 Task: Create a rule when a due date more than 1 days ago is moved in a card by me.
Action: Mouse pressed left at (442, 380)
Screenshot: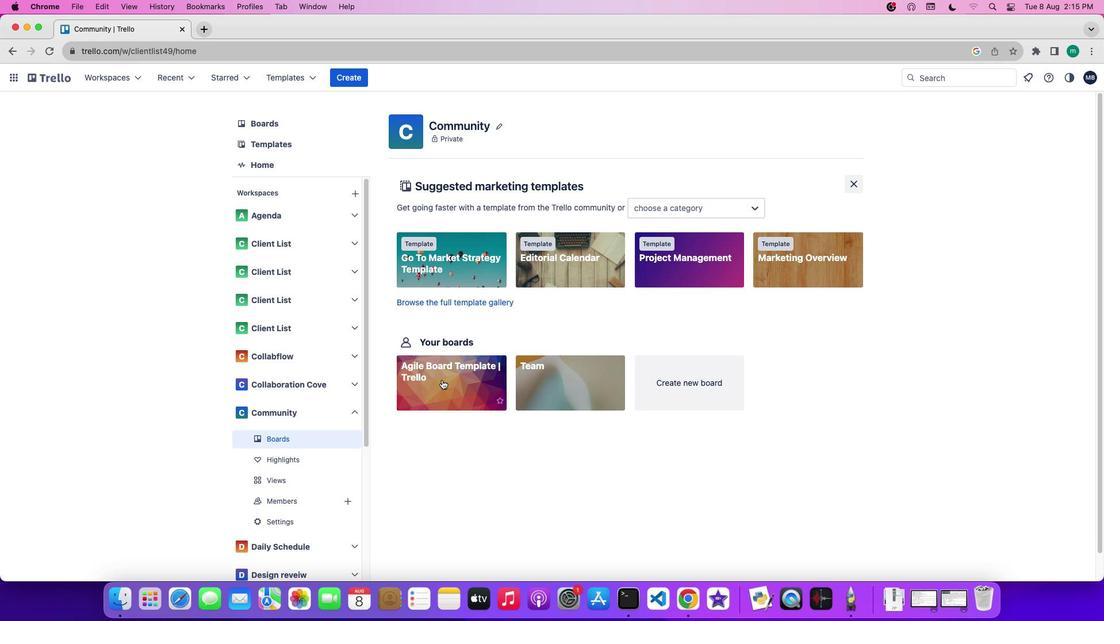 
Action: Mouse moved to (960, 257)
Screenshot: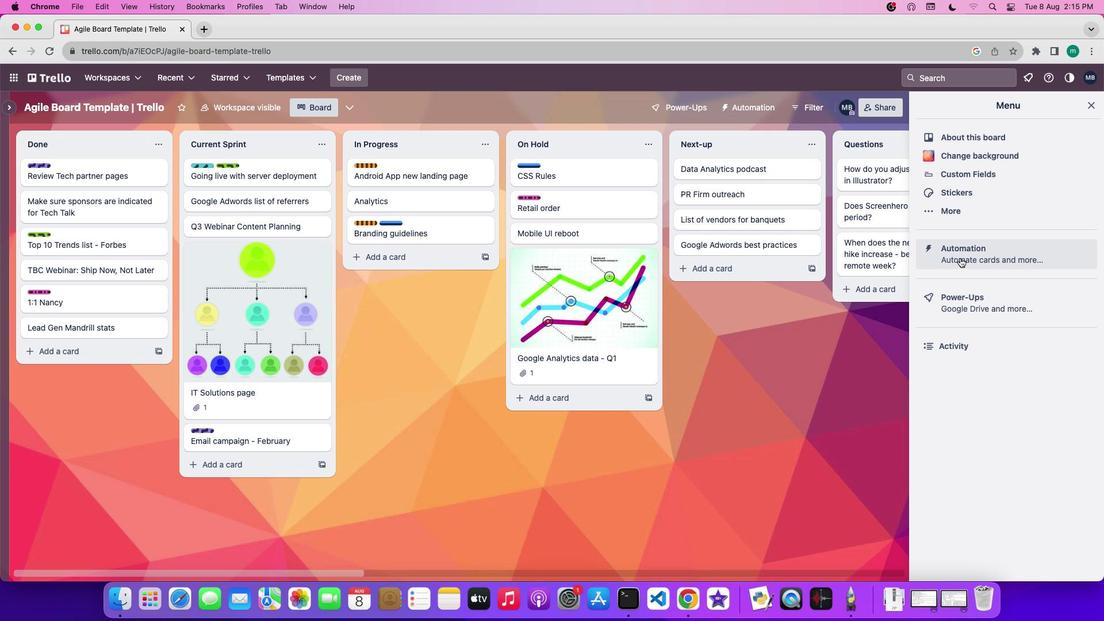 
Action: Mouse pressed left at (960, 257)
Screenshot: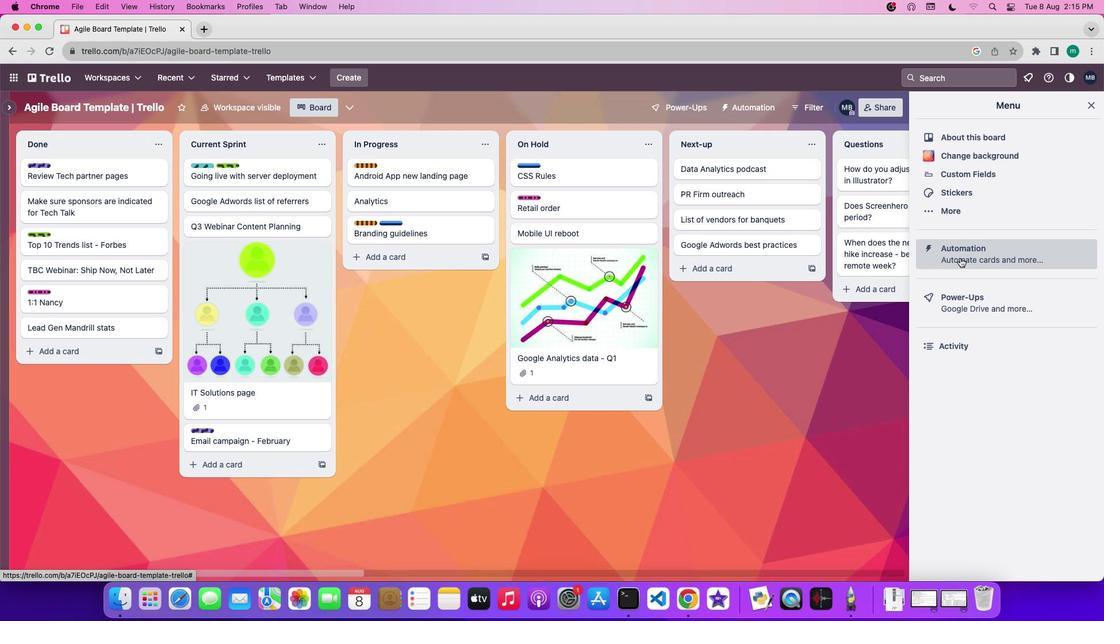 
Action: Mouse moved to (58, 210)
Screenshot: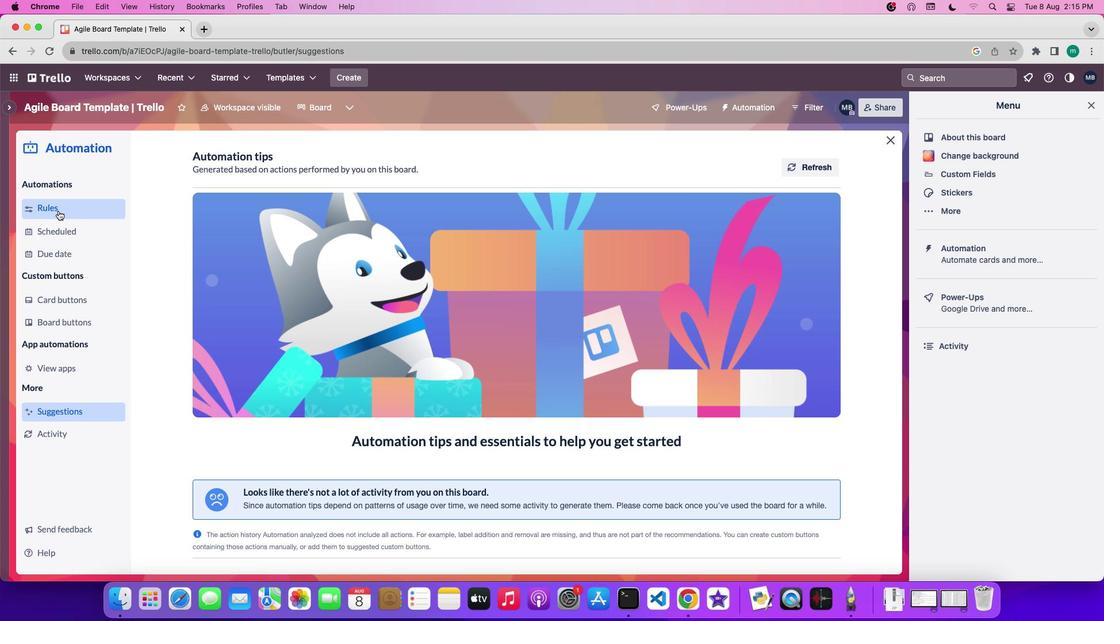 
Action: Mouse pressed left at (58, 210)
Screenshot: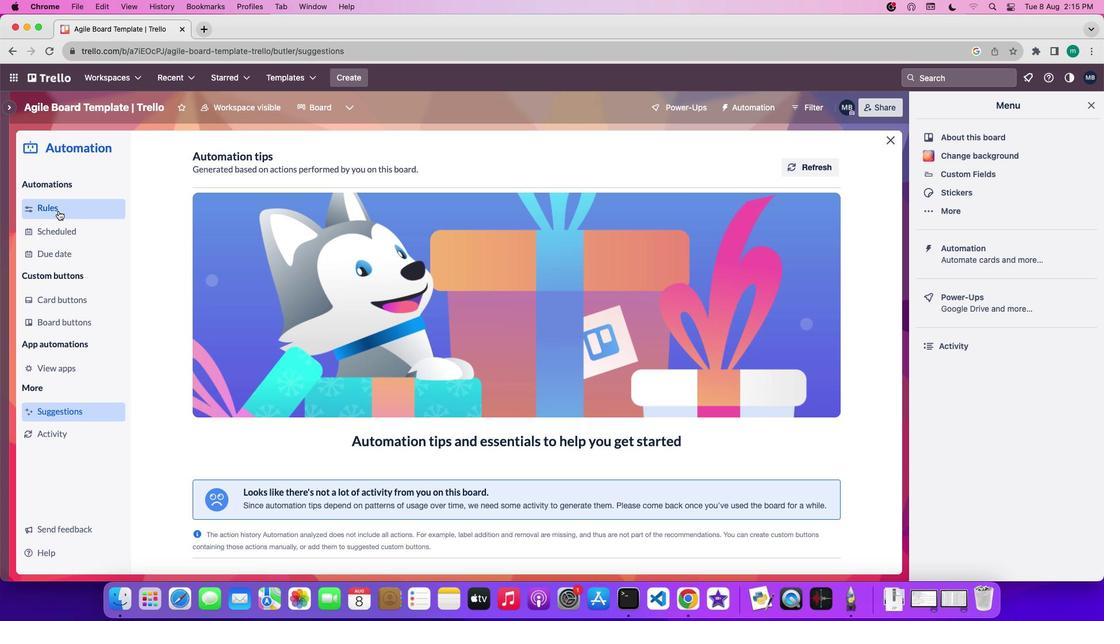 
Action: Mouse moved to (740, 163)
Screenshot: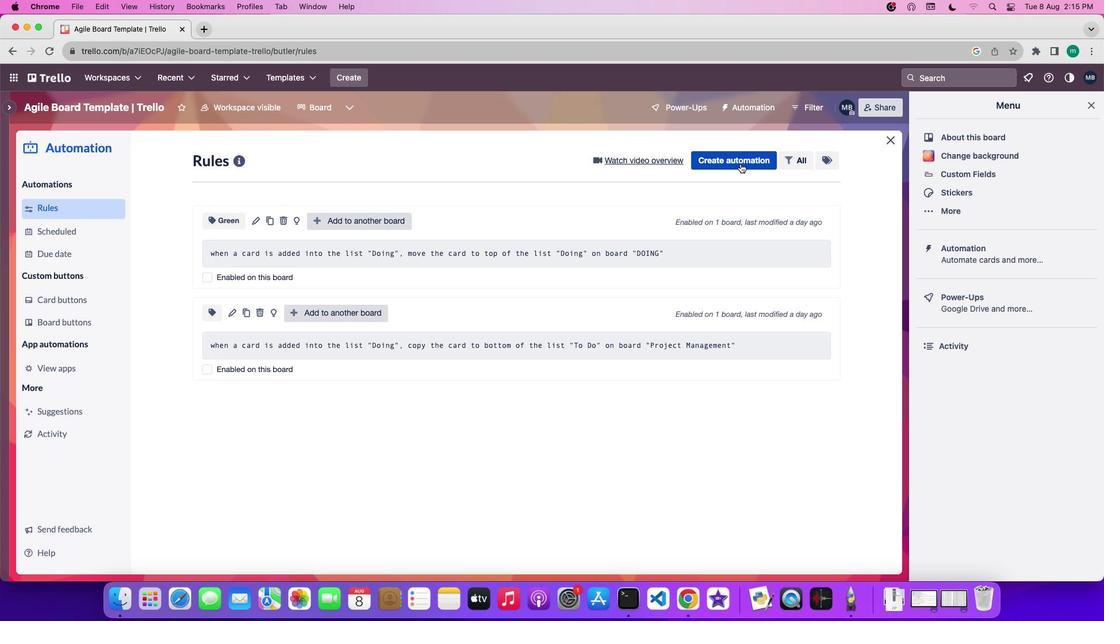 
Action: Mouse pressed left at (740, 163)
Screenshot: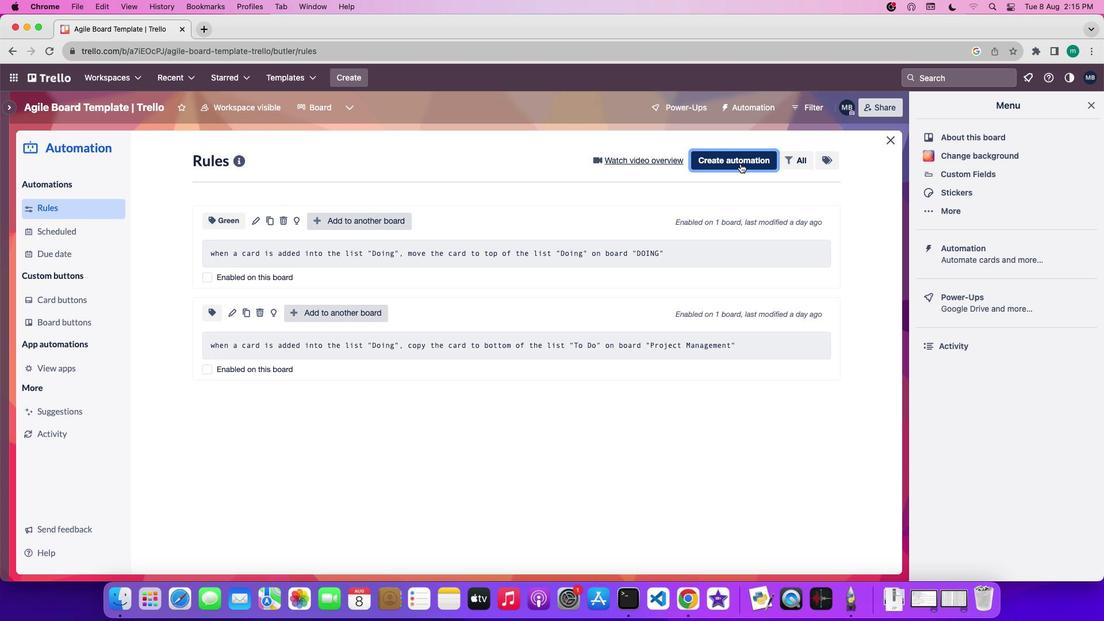 
Action: Mouse moved to (517, 343)
Screenshot: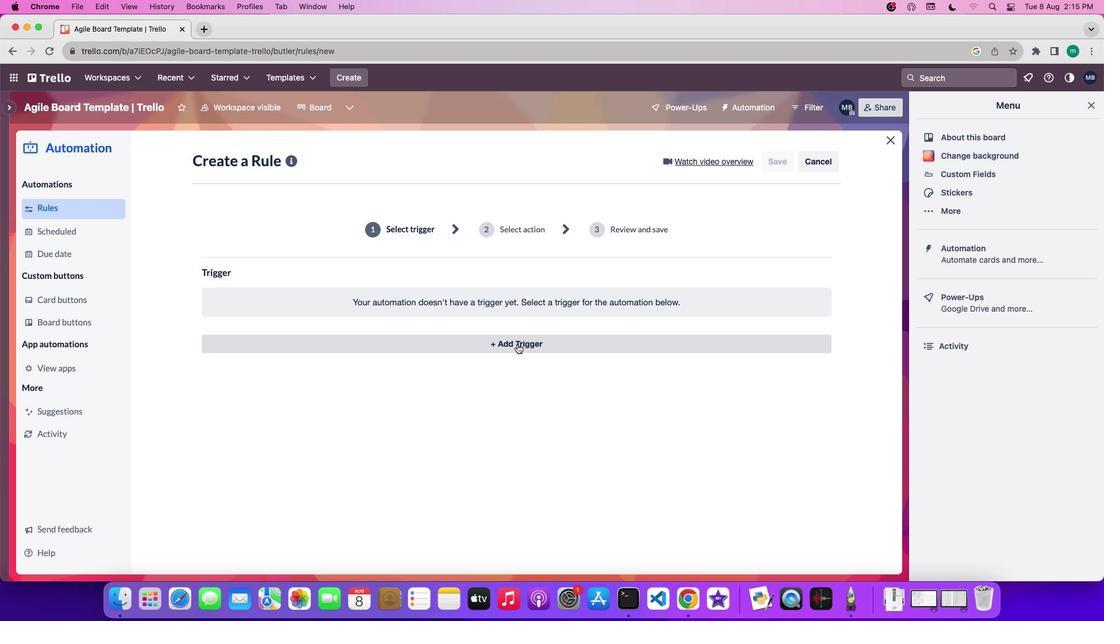
Action: Mouse pressed left at (517, 343)
Screenshot: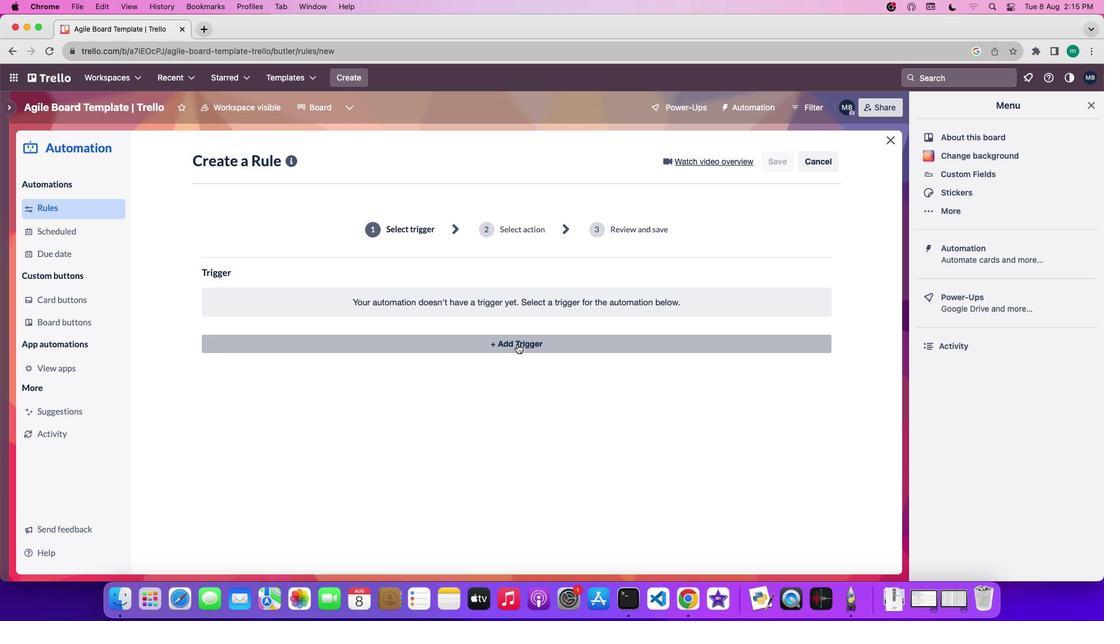 
Action: Mouse moved to (323, 389)
Screenshot: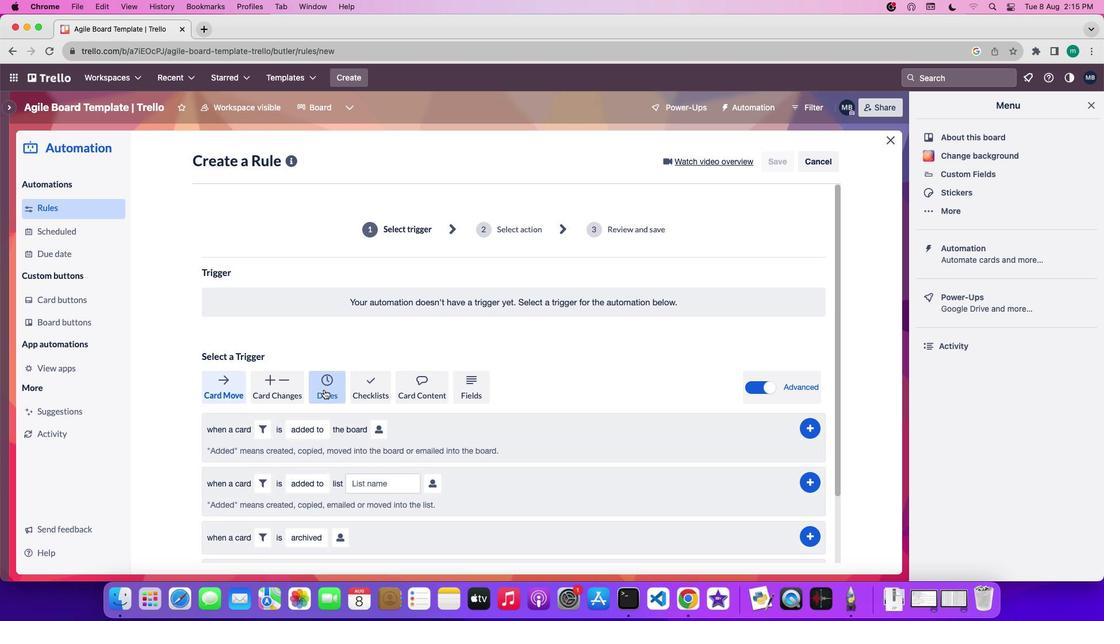 
Action: Mouse pressed left at (323, 389)
Screenshot: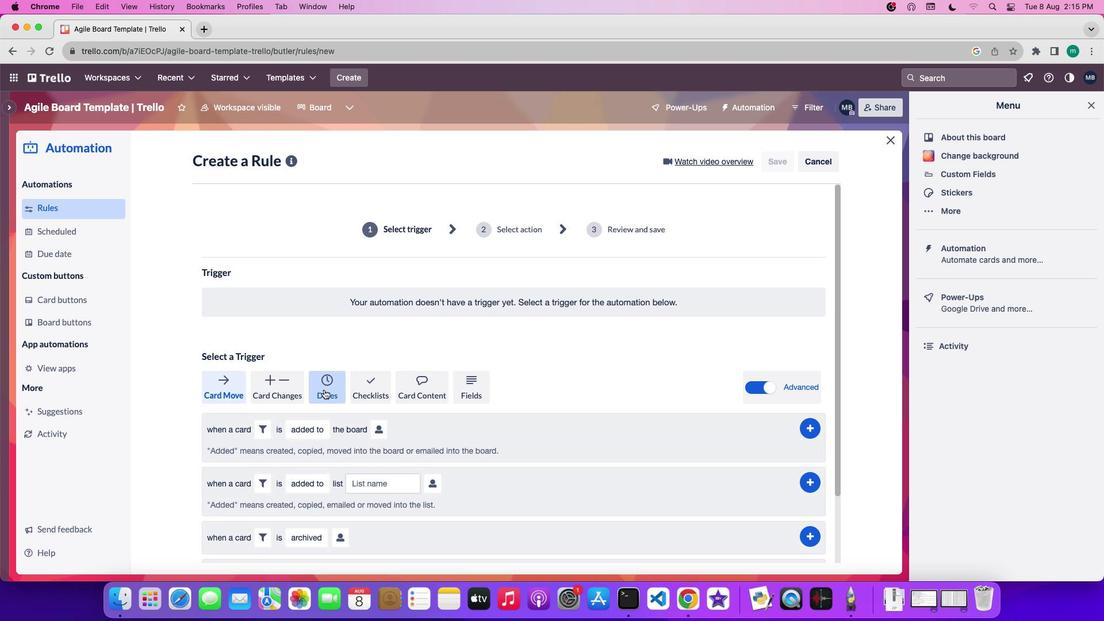 
Action: Mouse moved to (365, 402)
Screenshot: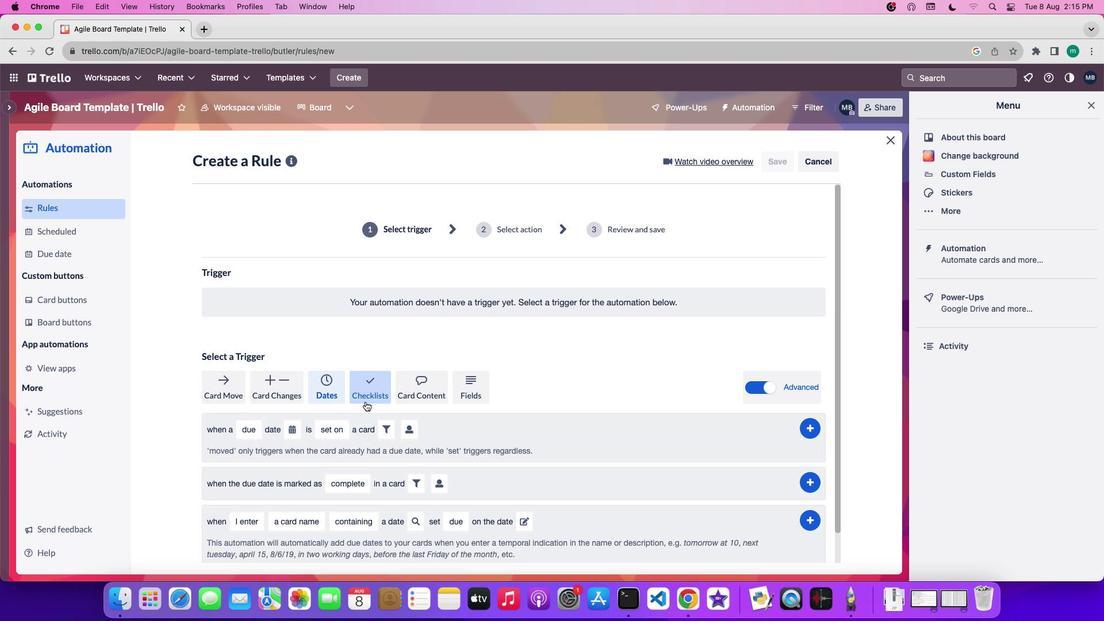 
Action: Mouse scrolled (365, 402) with delta (0, 0)
Screenshot: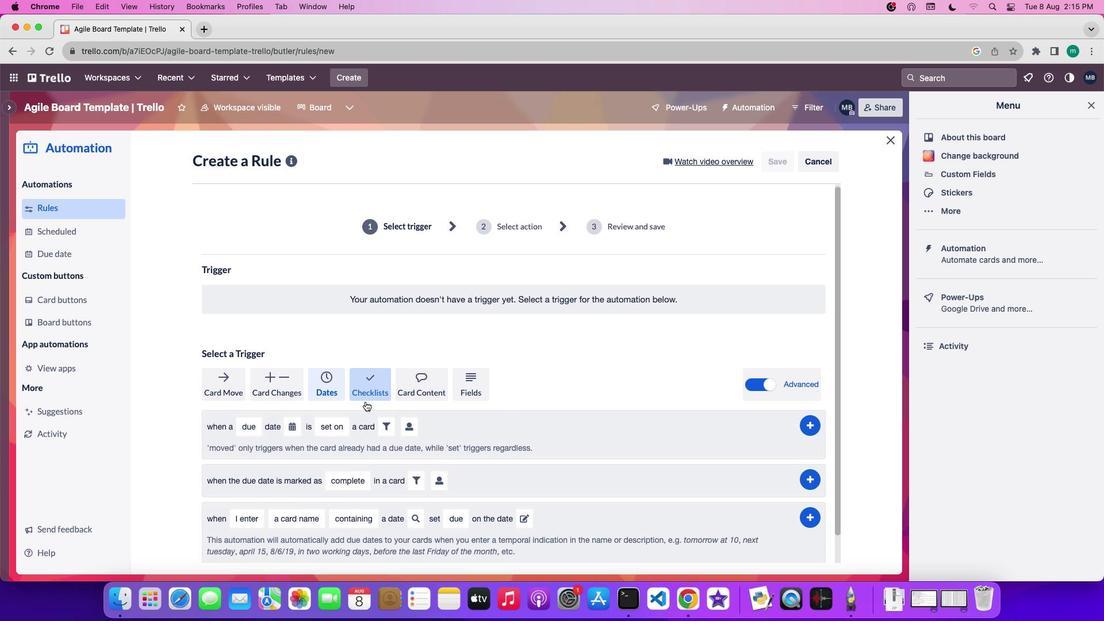 
Action: Mouse moved to (365, 402)
Screenshot: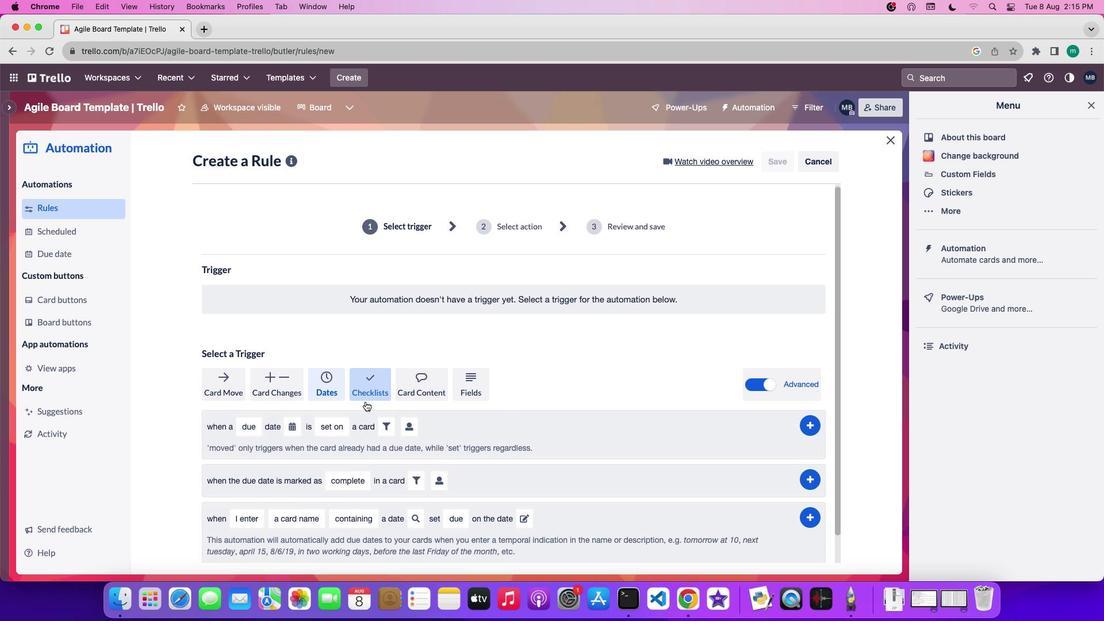 
Action: Mouse scrolled (365, 402) with delta (0, 0)
Screenshot: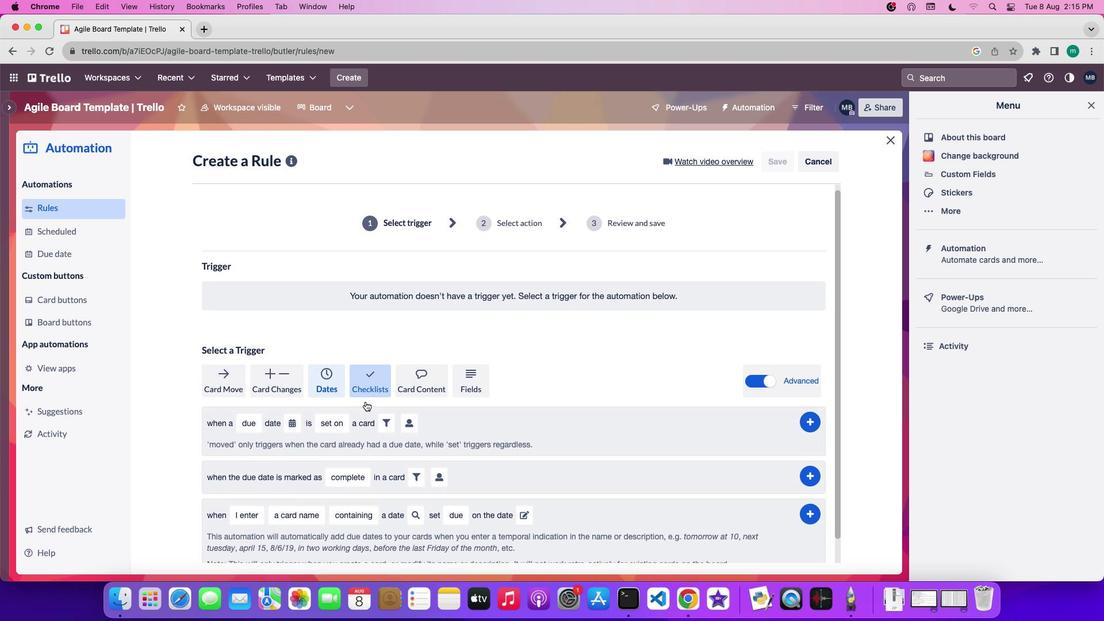 
Action: Mouse scrolled (365, 402) with delta (0, 0)
Screenshot: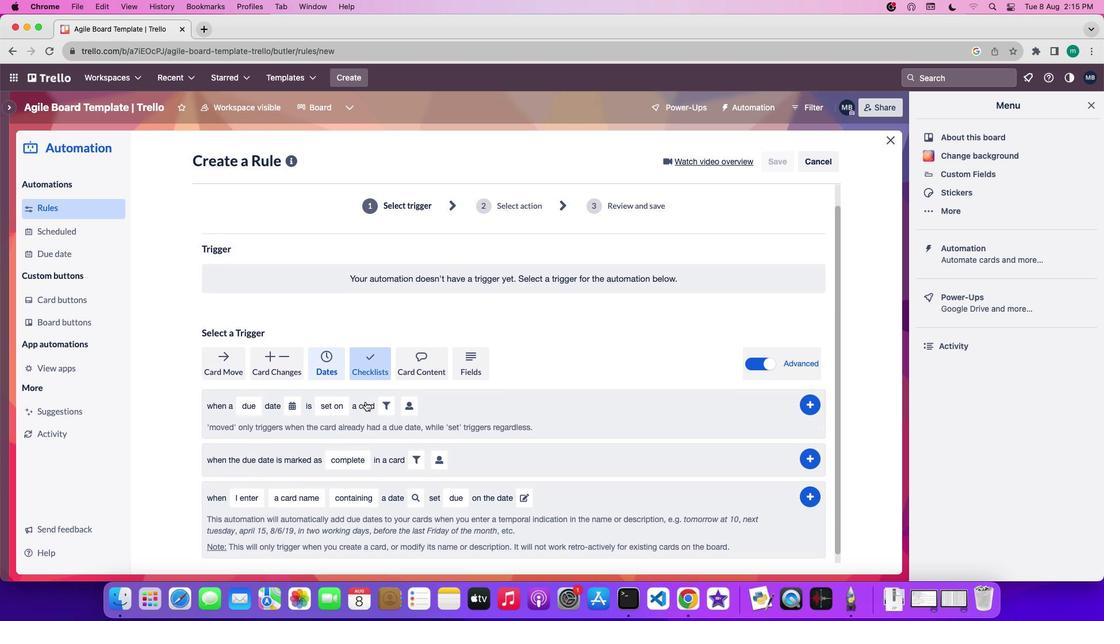 
Action: Mouse scrolled (365, 402) with delta (0, -1)
Screenshot: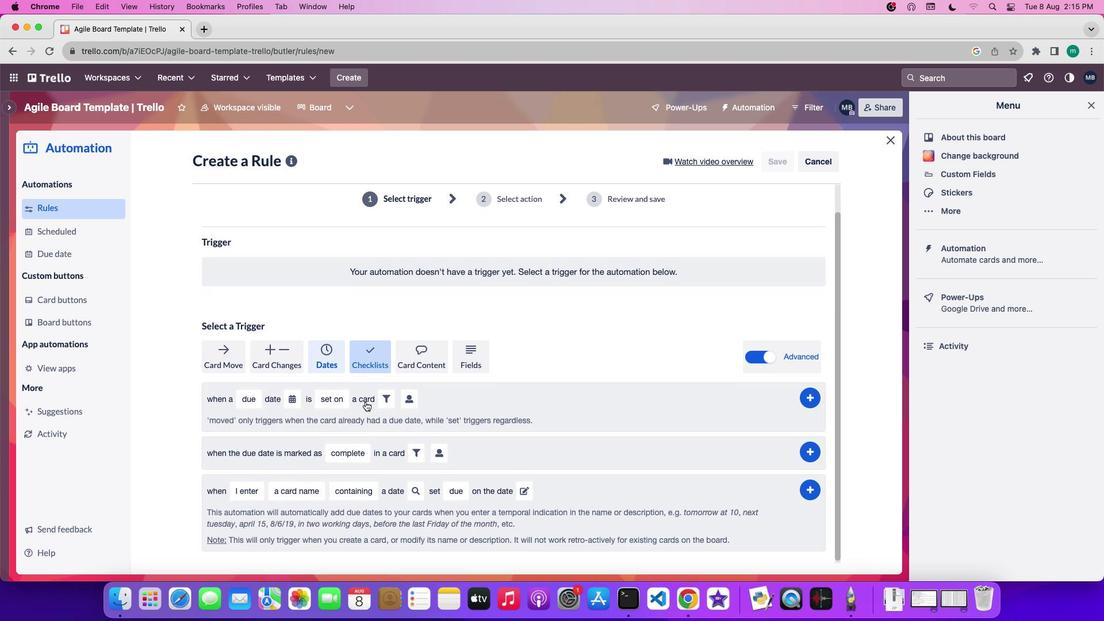 
Action: Mouse moved to (243, 397)
Screenshot: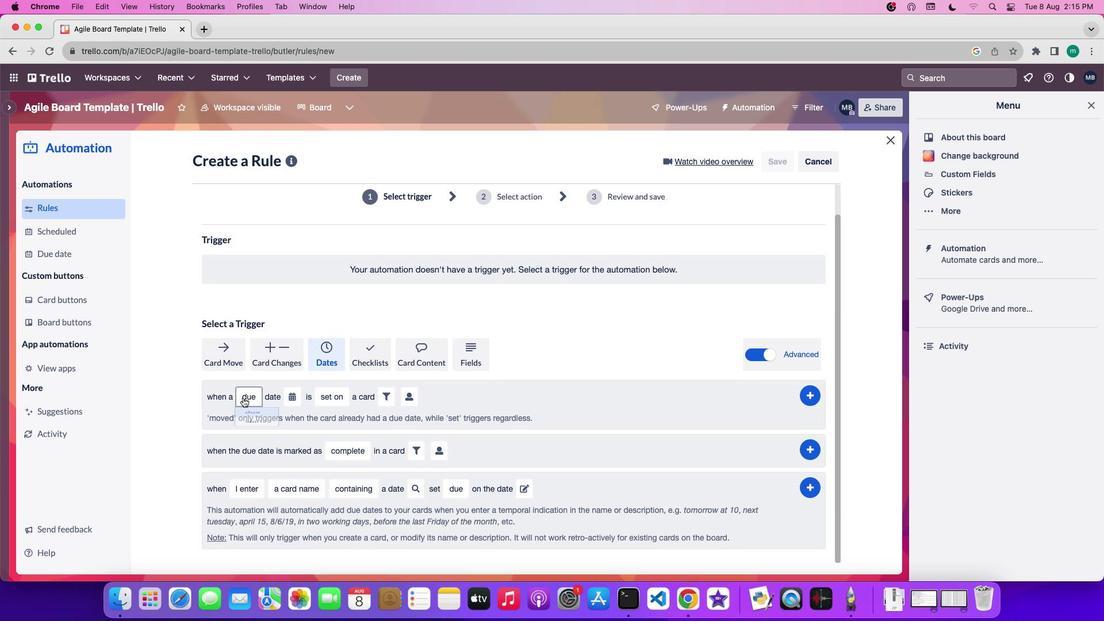 
Action: Mouse pressed left at (243, 397)
Screenshot: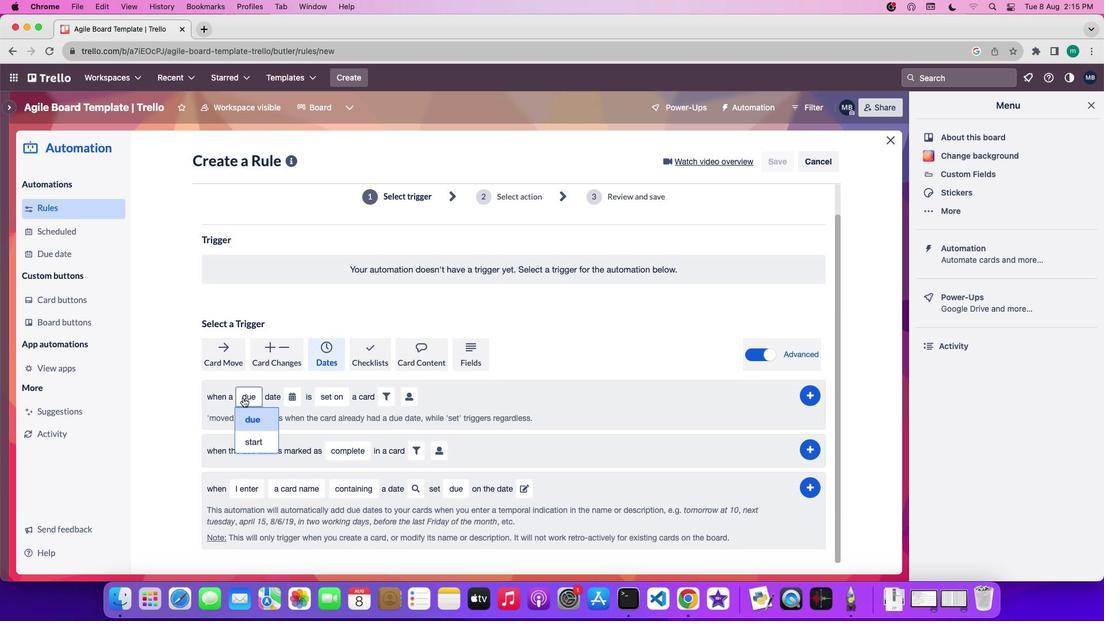 
Action: Mouse moved to (254, 422)
Screenshot: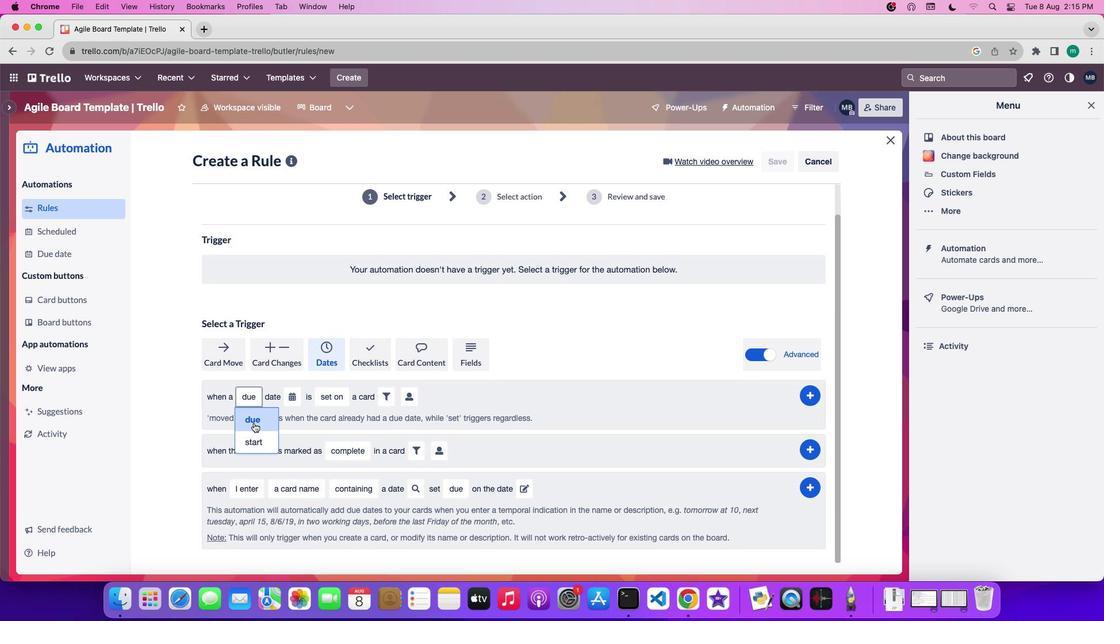 
Action: Mouse pressed left at (254, 422)
Screenshot: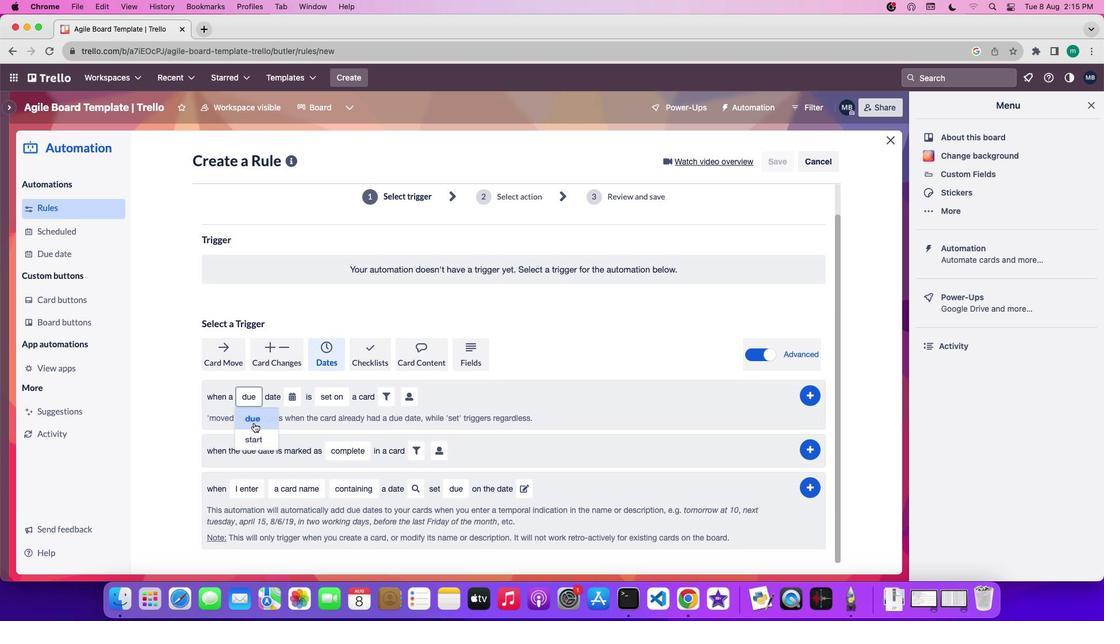 
Action: Mouse moved to (291, 399)
Screenshot: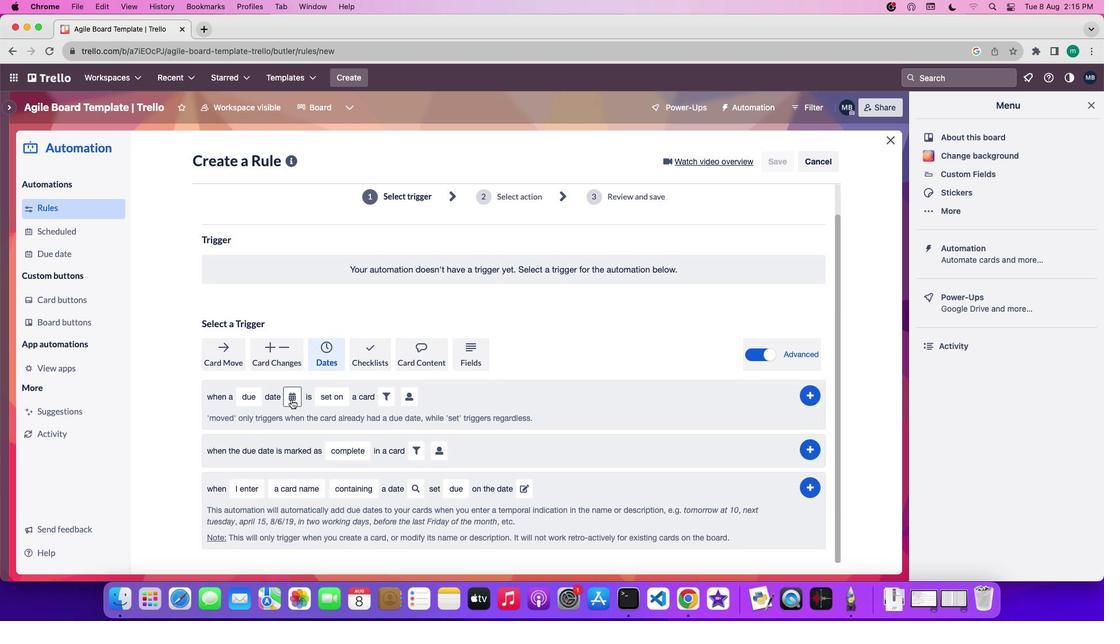 
Action: Mouse pressed left at (291, 399)
Screenshot: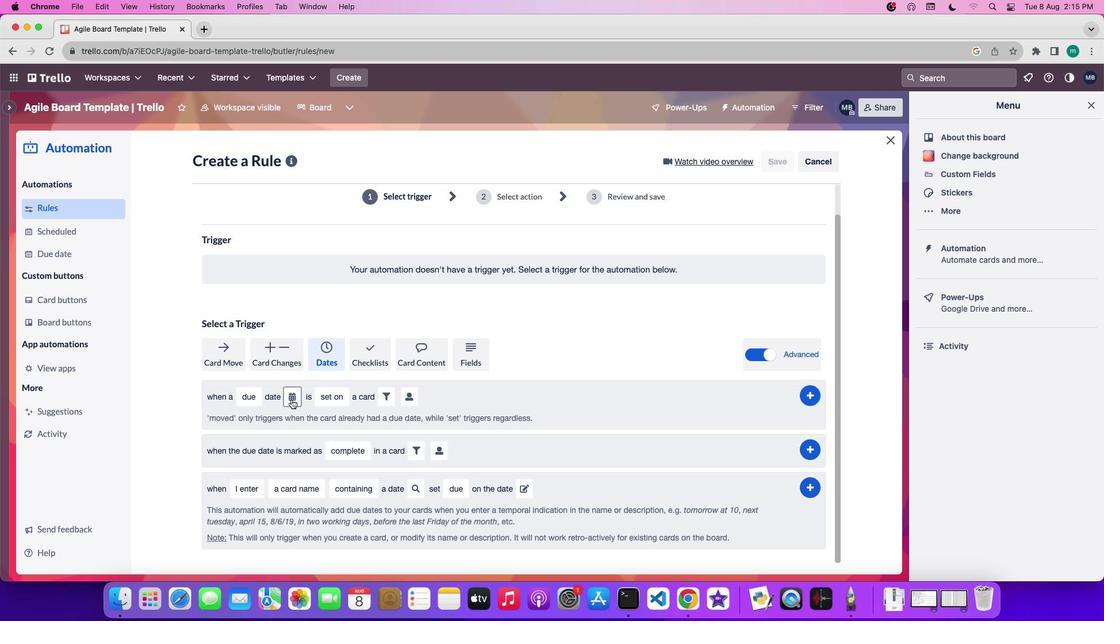 
Action: Mouse moved to (319, 468)
Screenshot: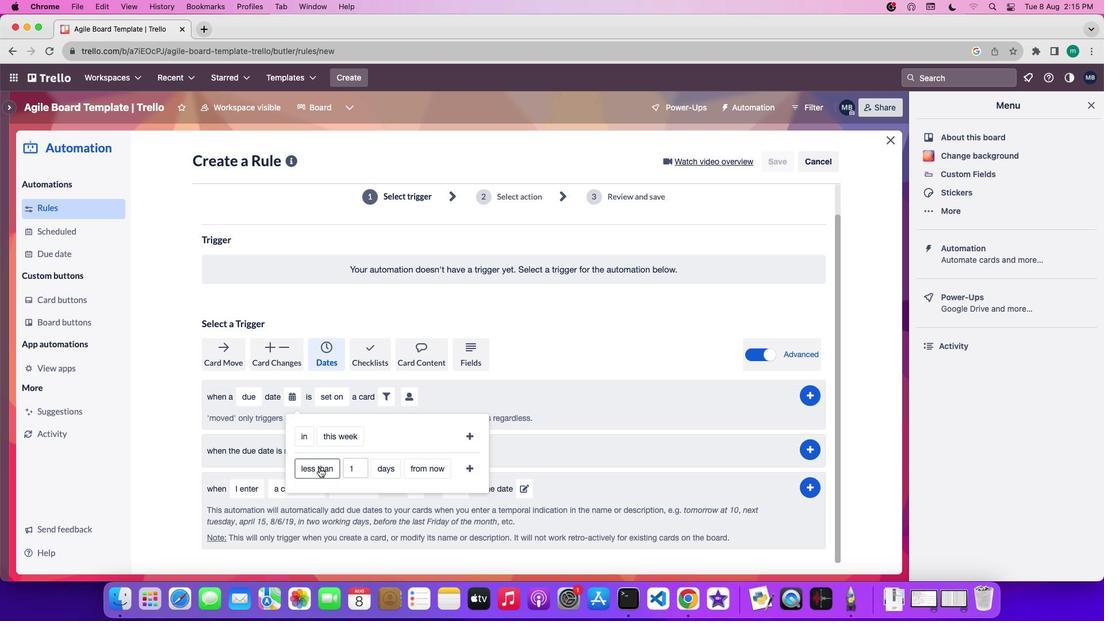 
Action: Mouse pressed left at (319, 468)
Screenshot: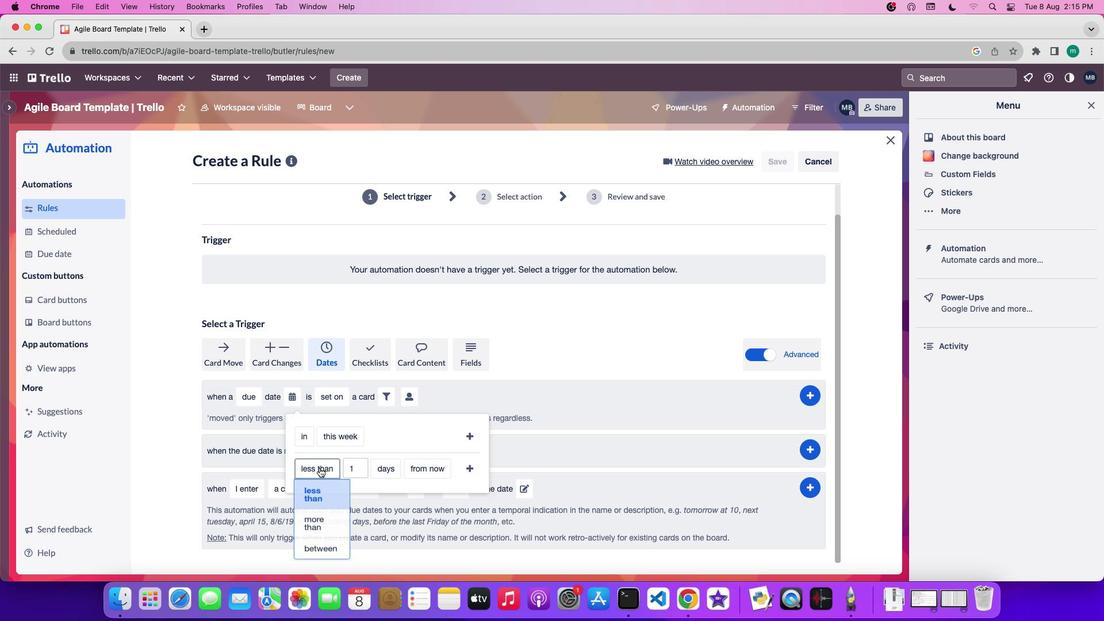 
Action: Mouse moved to (323, 525)
Screenshot: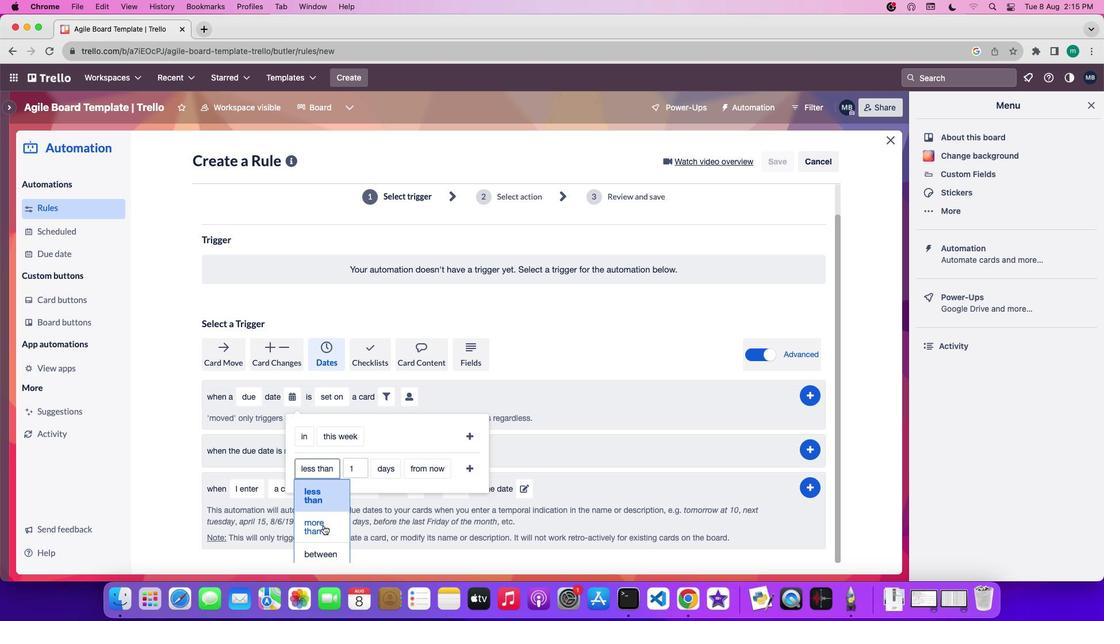 
Action: Mouse pressed left at (323, 525)
Screenshot: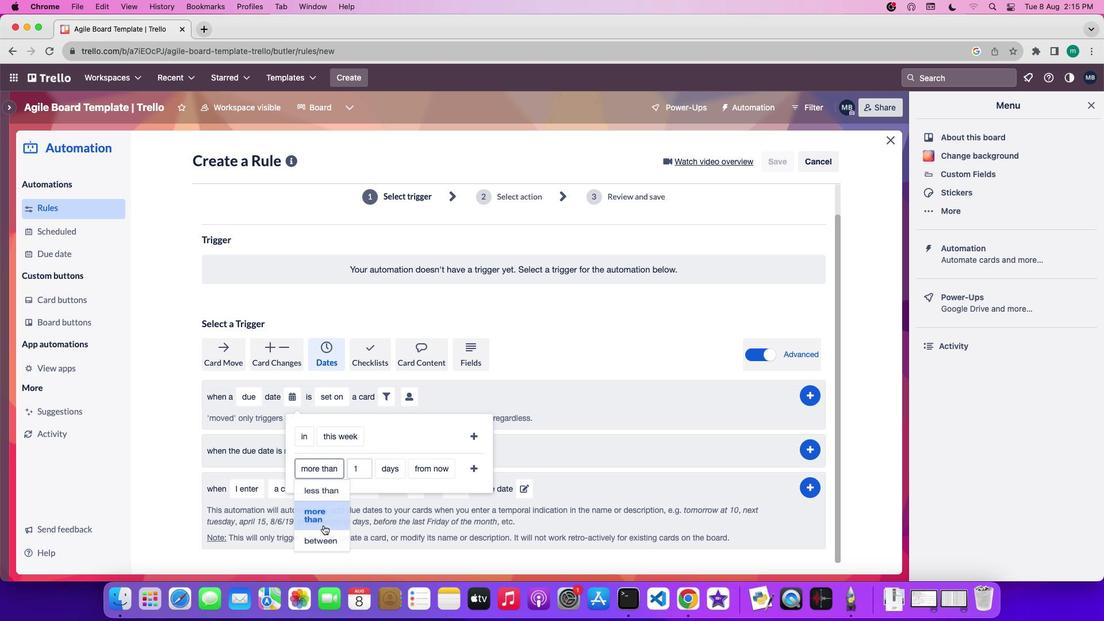 
Action: Mouse moved to (388, 465)
Screenshot: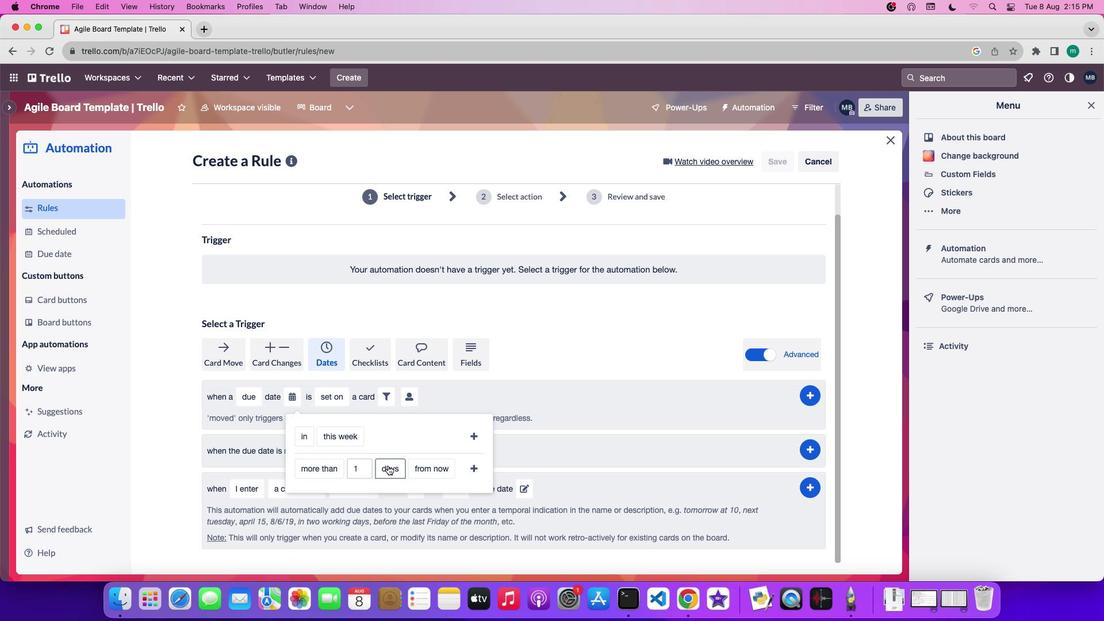 
Action: Mouse pressed left at (388, 465)
Screenshot: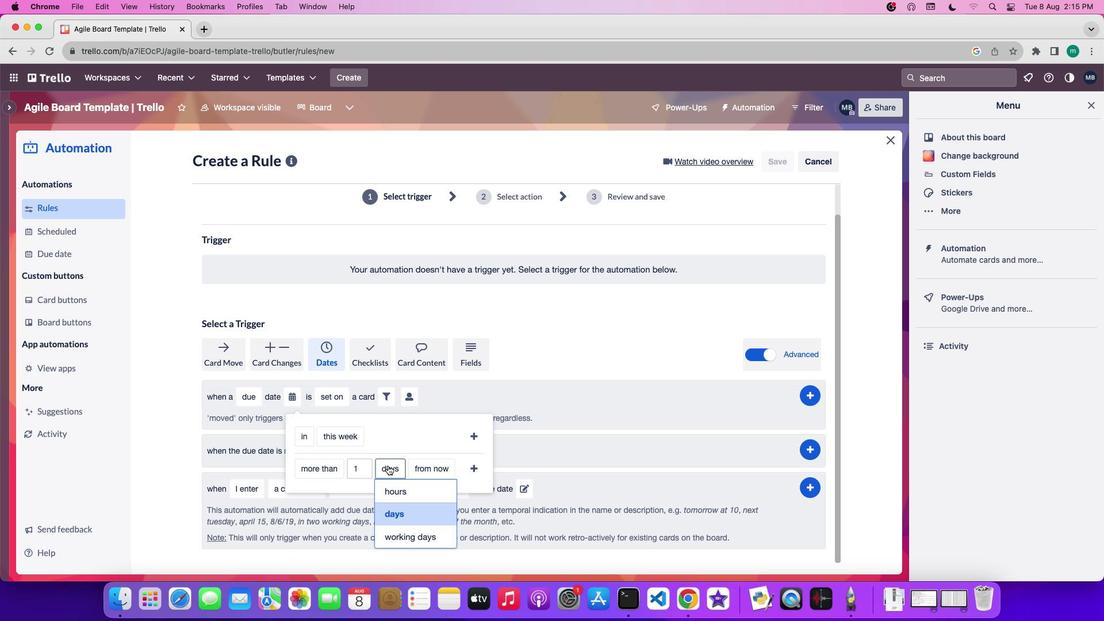 
Action: Mouse moved to (399, 515)
Screenshot: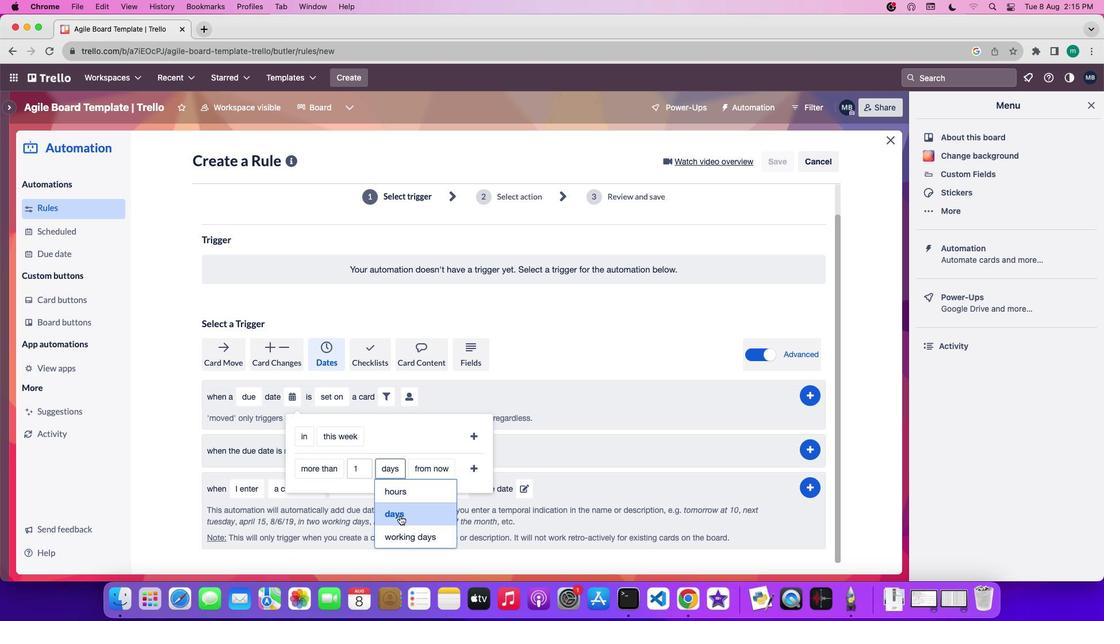 
Action: Mouse pressed left at (399, 515)
Screenshot: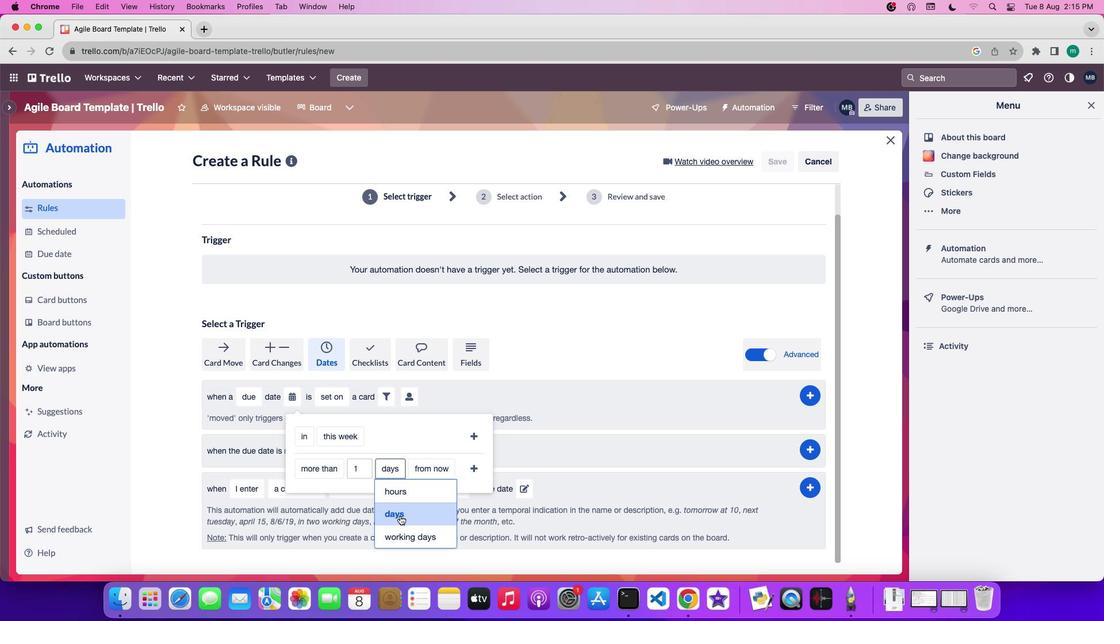 
Action: Mouse moved to (426, 472)
Screenshot: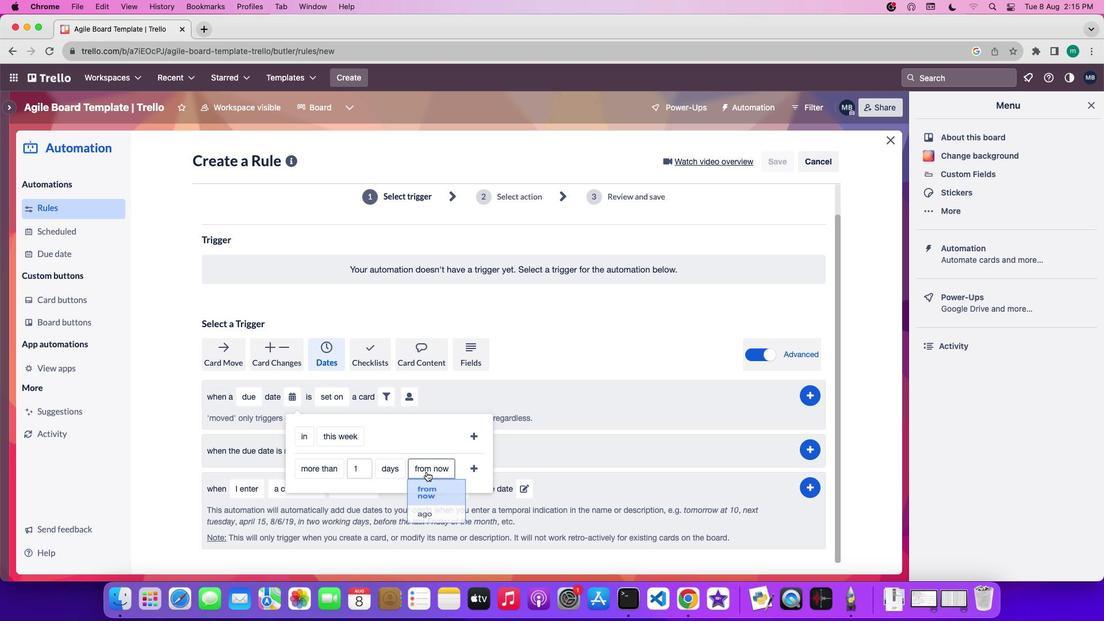 
Action: Mouse pressed left at (426, 472)
Screenshot: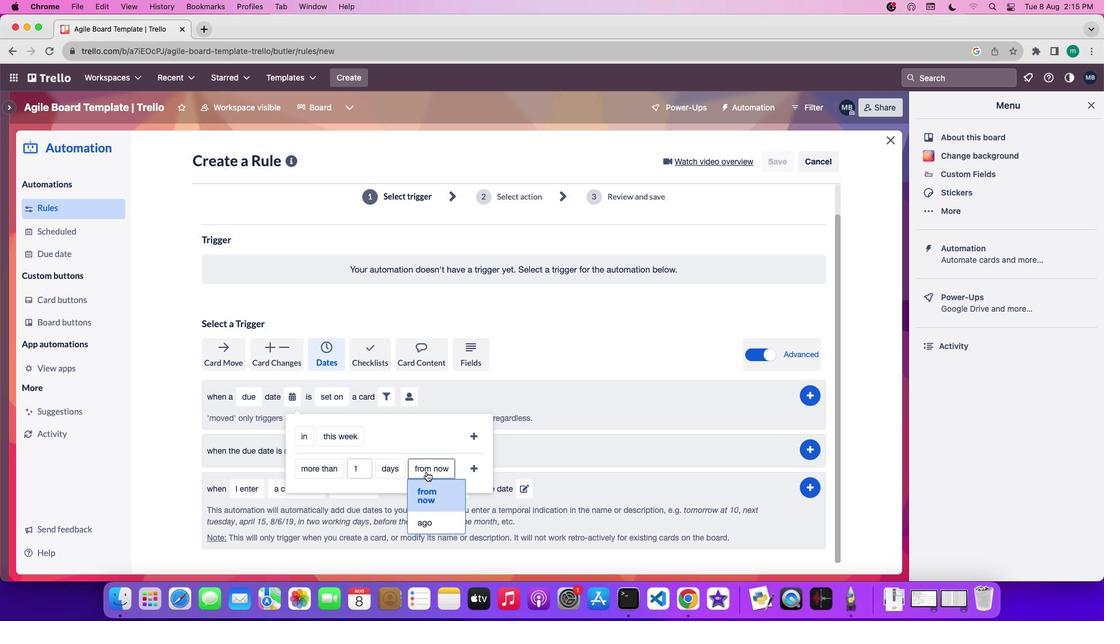 
Action: Mouse moved to (426, 518)
Screenshot: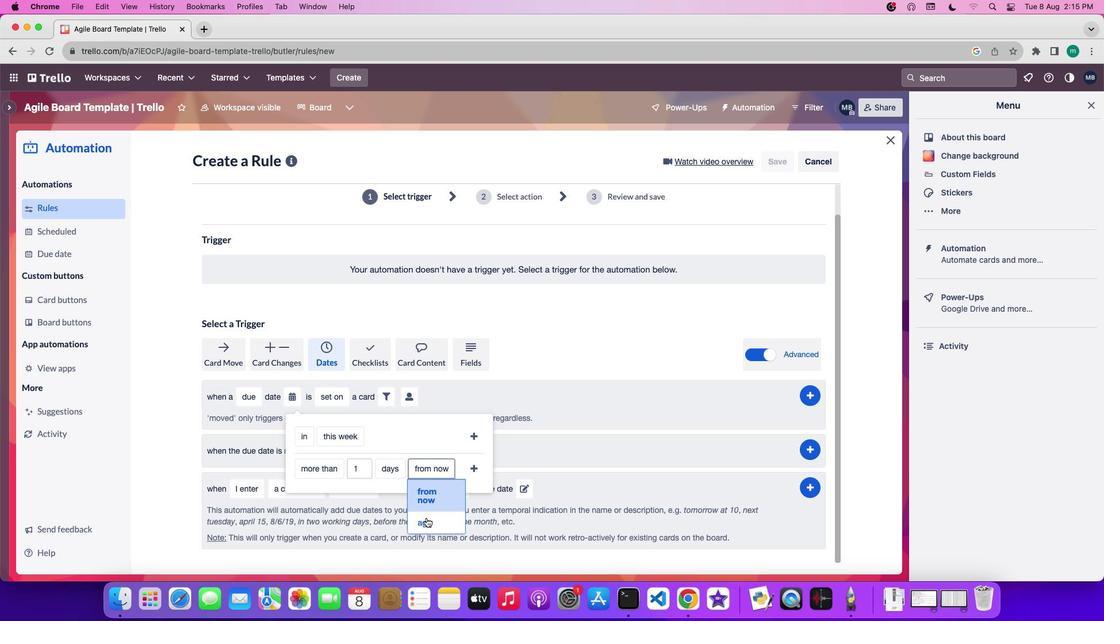 
Action: Mouse pressed left at (426, 518)
Screenshot: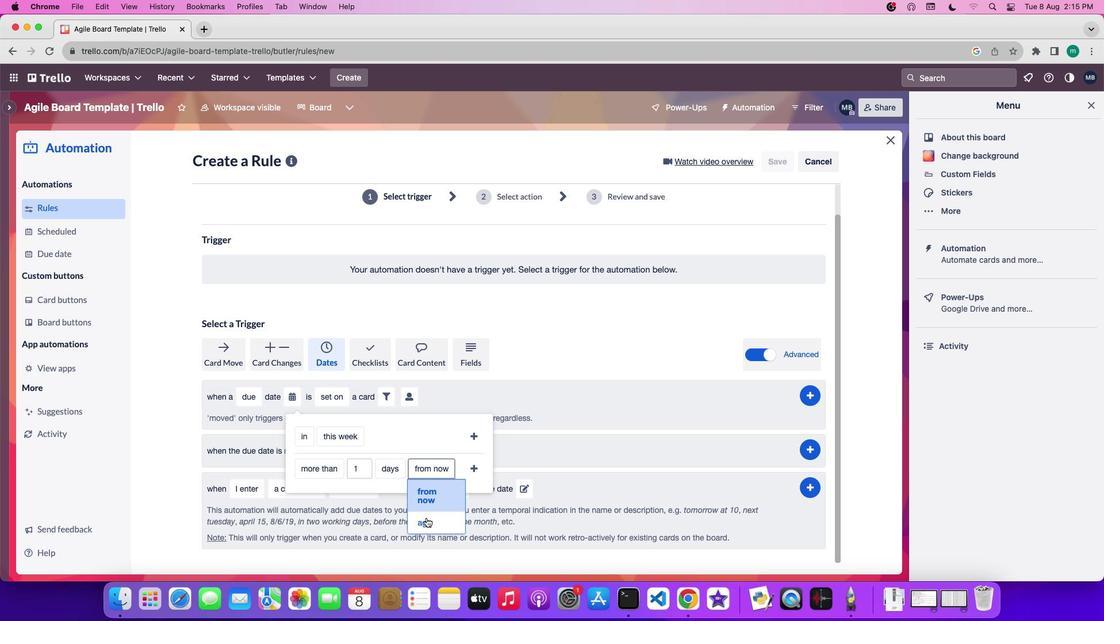 
Action: Mouse moved to (450, 465)
Screenshot: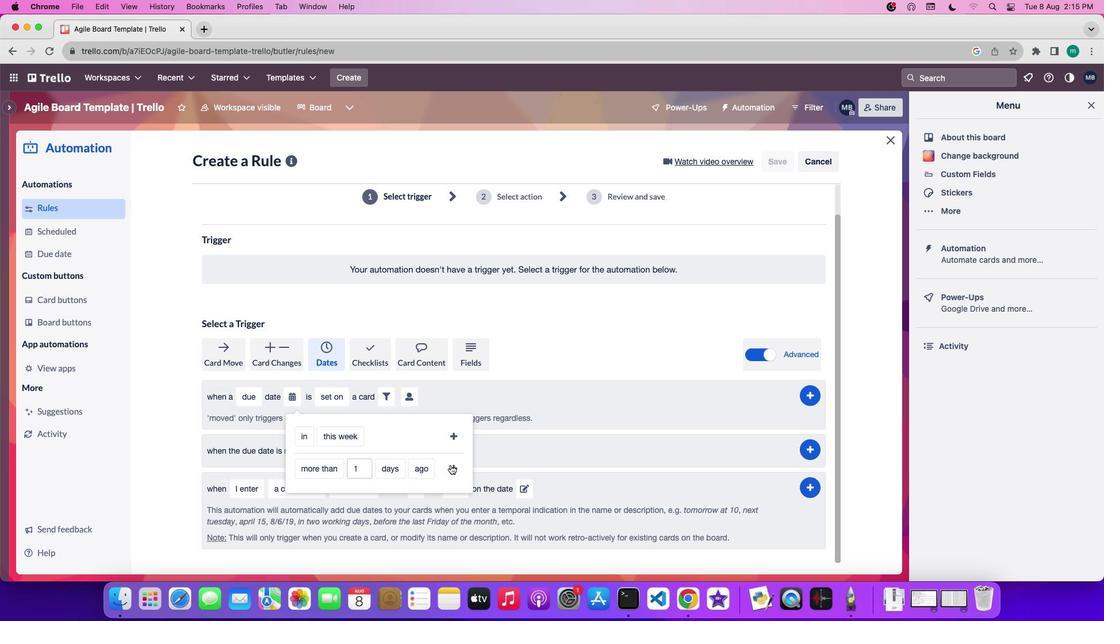 
Action: Mouse pressed left at (450, 465)
Screenshot: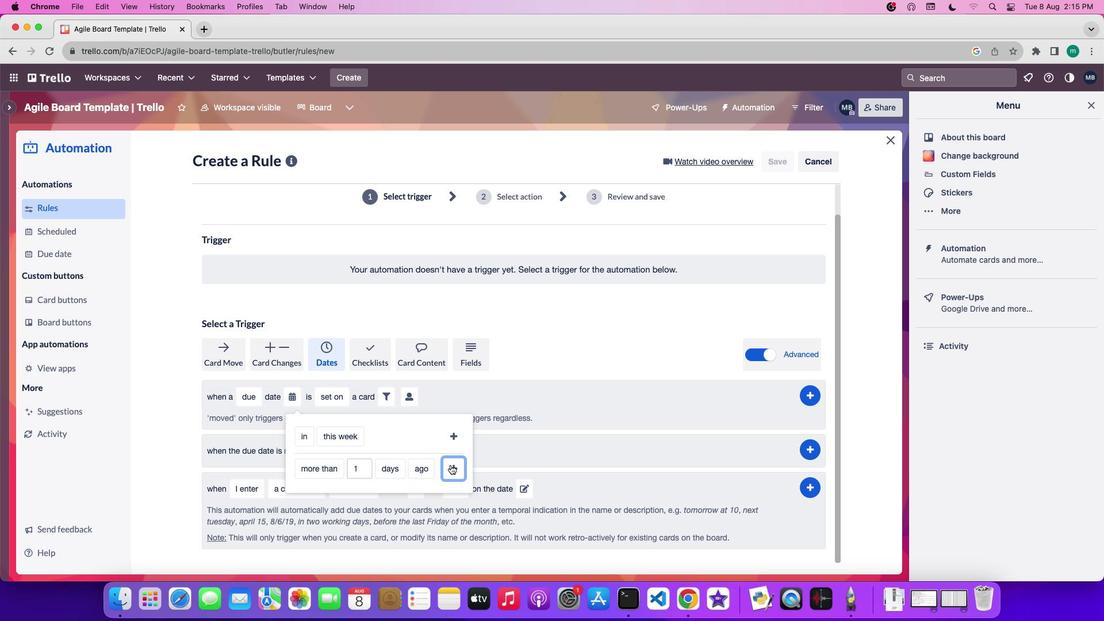 
Action: Mouse moved to (434, 443)
Screenshot: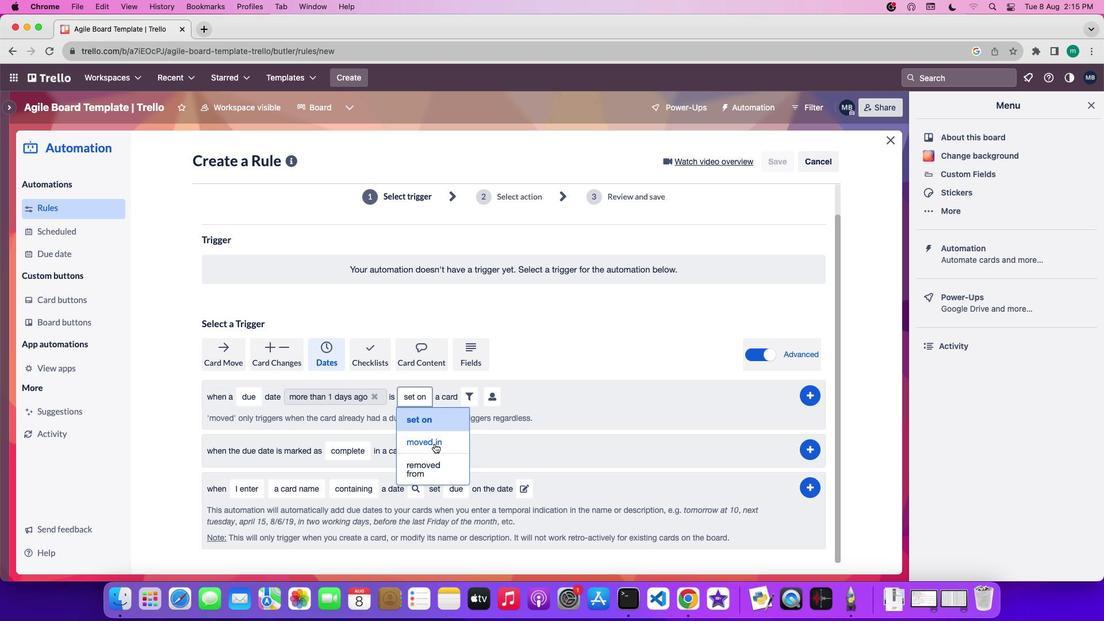 
Action: Mouse pressed left at (434, 443)
Screenshot: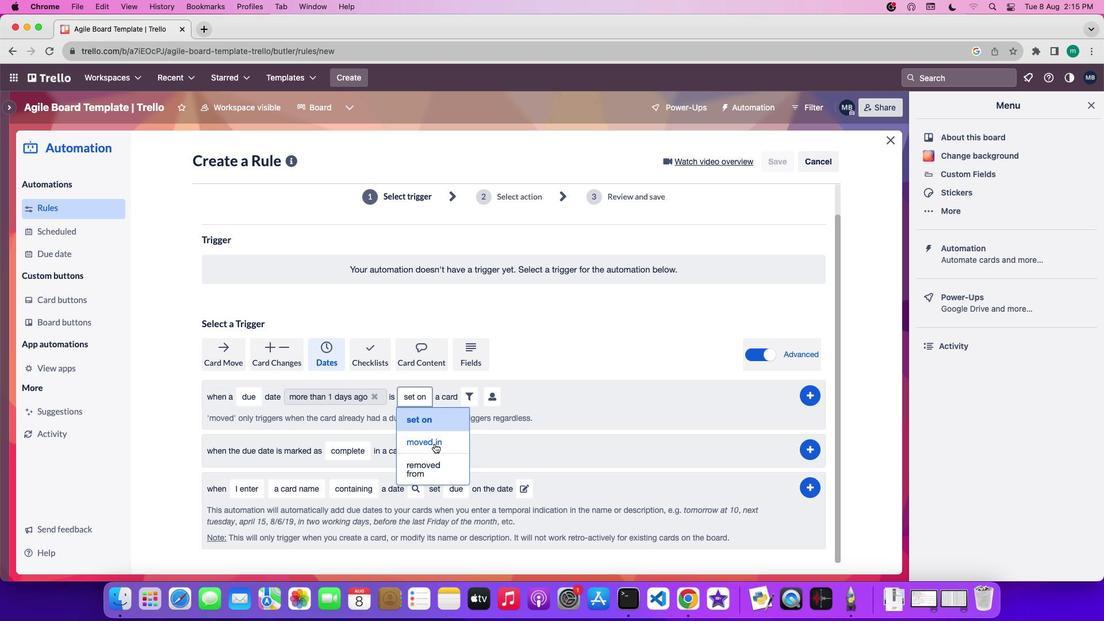 
Action: Mouse moved to (497, 399)
Screenshot: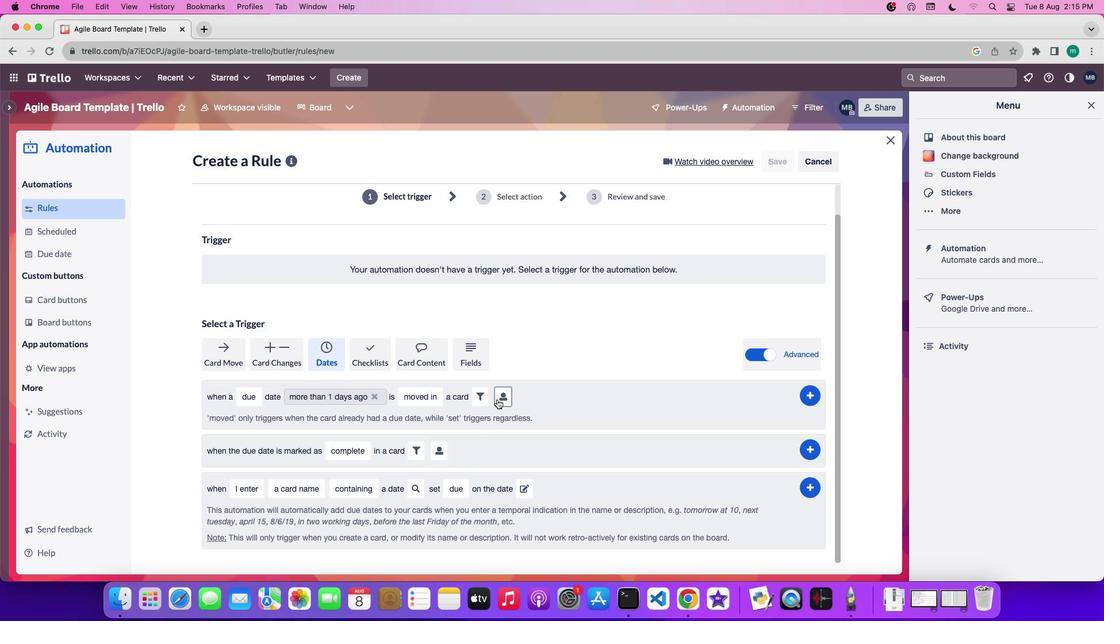 
Action: Mouse pressed left at (497, 399)
Screenshot: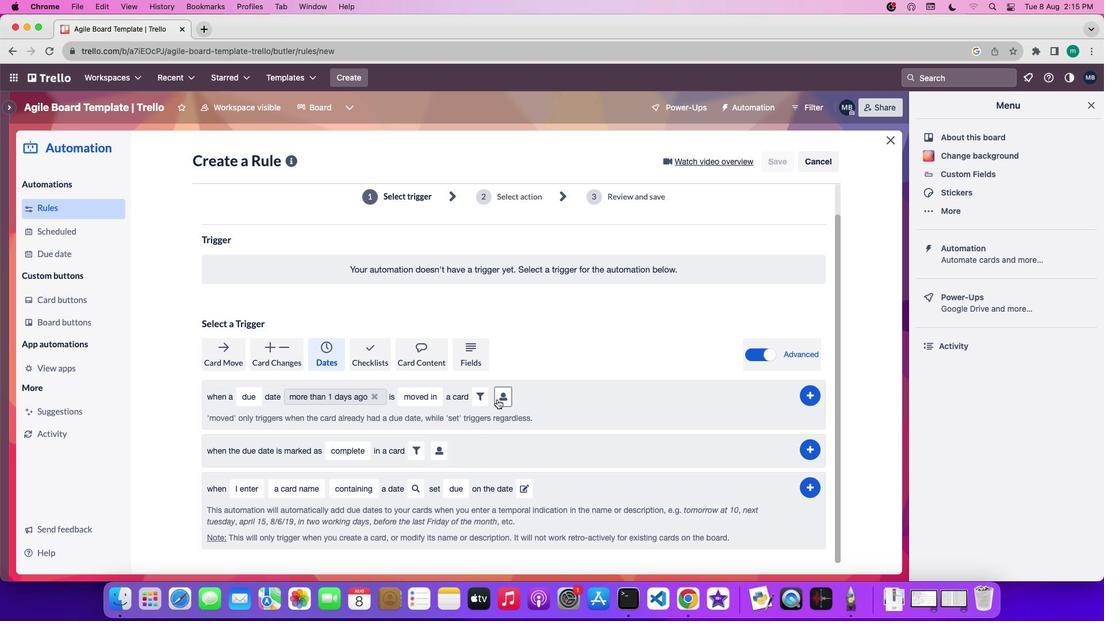 
Action: Mouse moved to (695, 469)
Screenshot: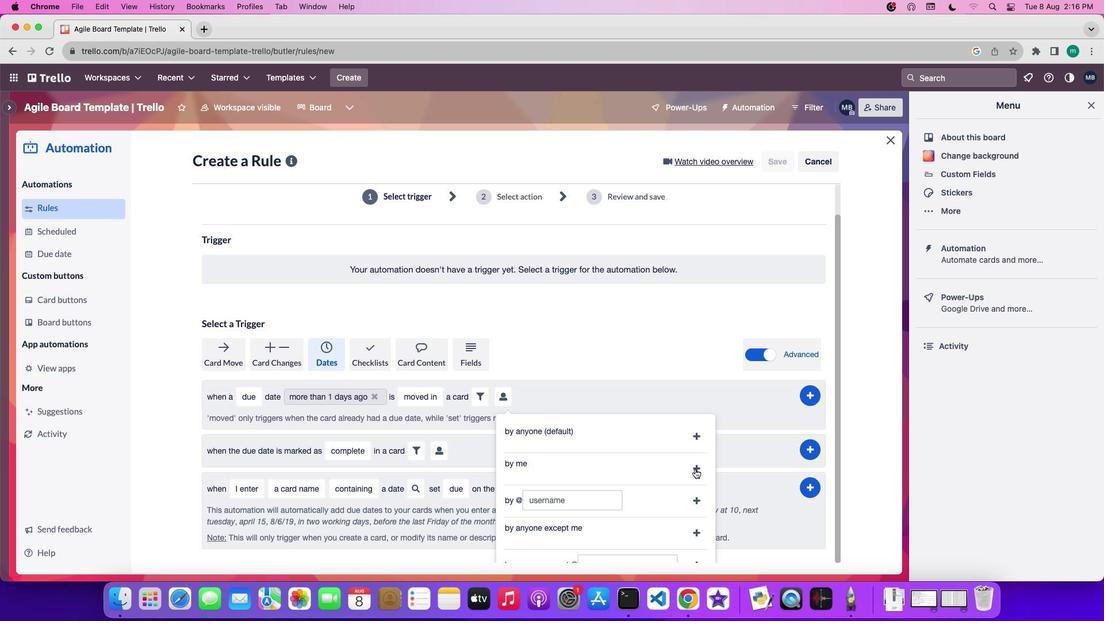 
Action: Mouse pressed left at (695, 469)
Screenshot: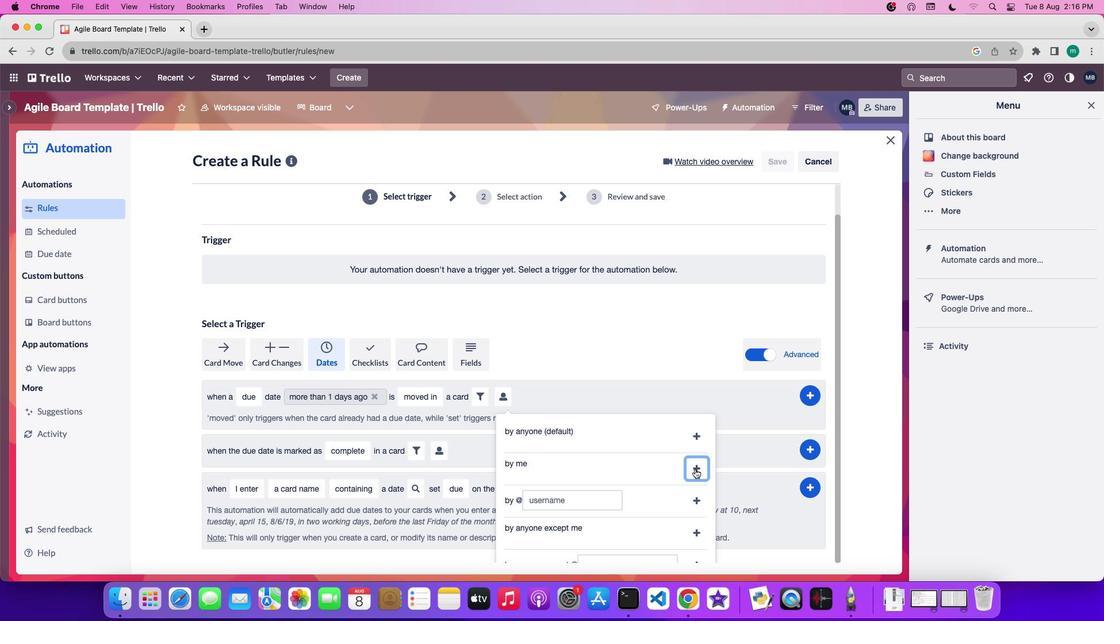 
Action: Mouse moved to (813, 394)
Screenshot: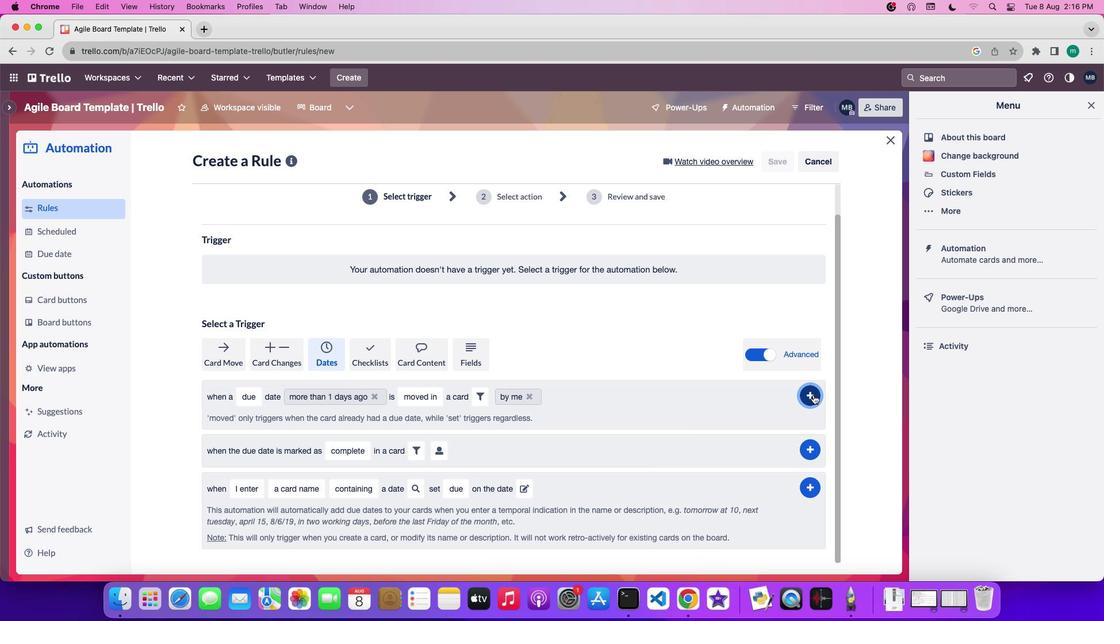 
Action: Mouse pressed left at (813, 394)
Screenshot: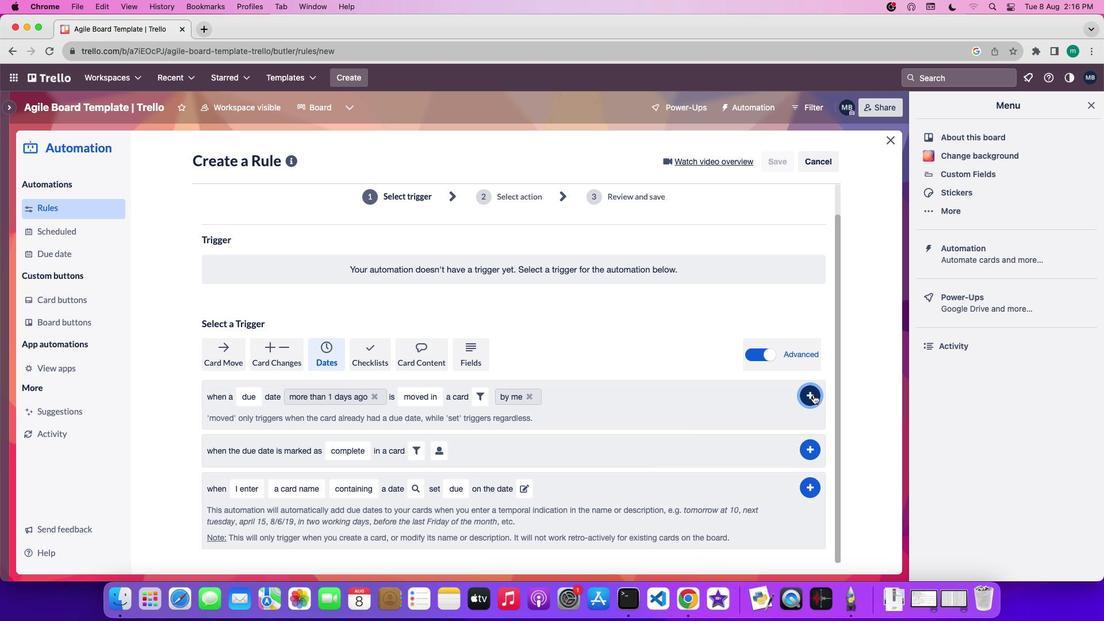 
Action: Mouse moved to (812, 394)
Screenshot: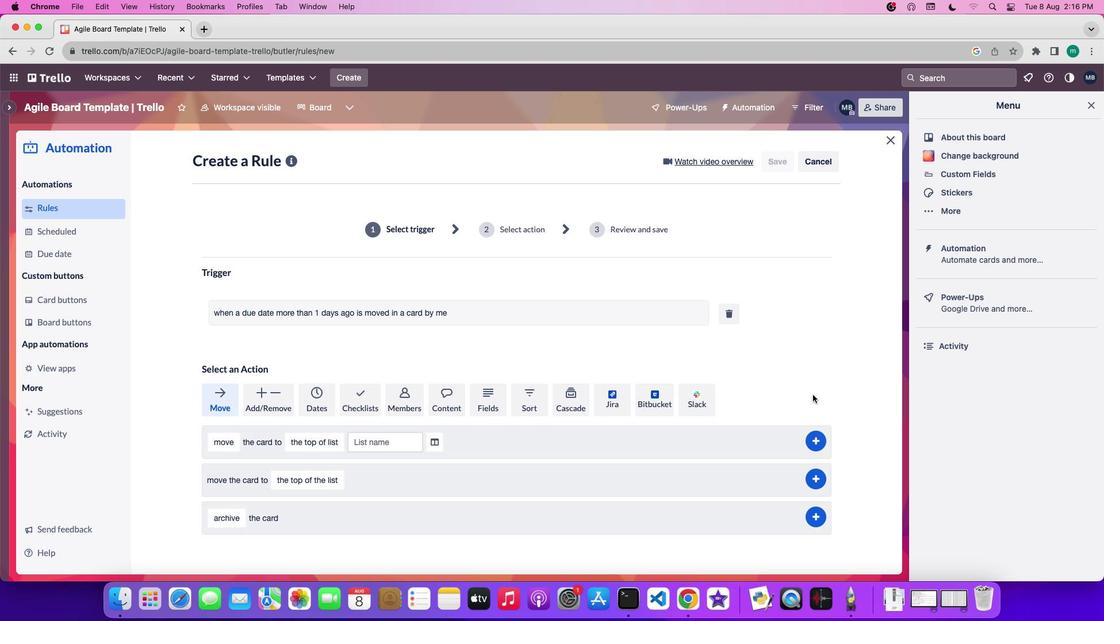 
